 Task: Open the recipe coral template from the template gallery.
Action: Mouse moved to (47, 89)
Screenshot: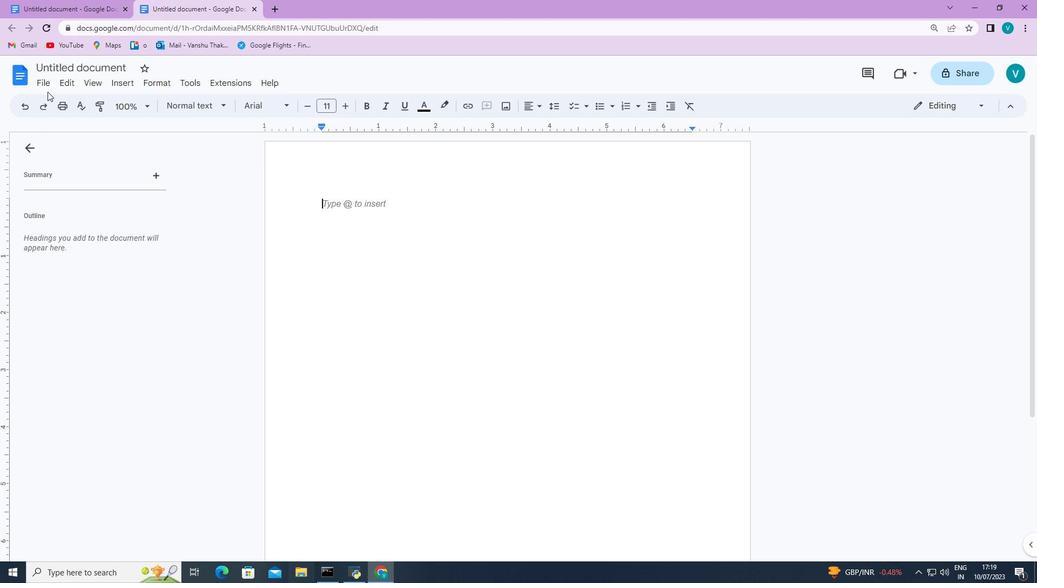 
Action: Mouse pressed left at (47, 89)
Screenshot: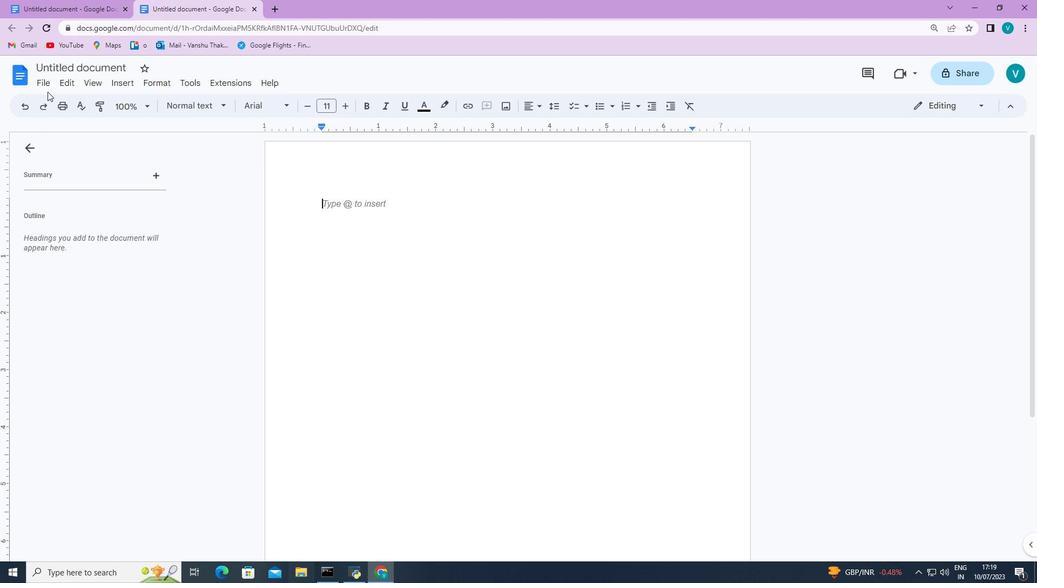 
Action: Mouse moved to (47, 82)
Screenshot: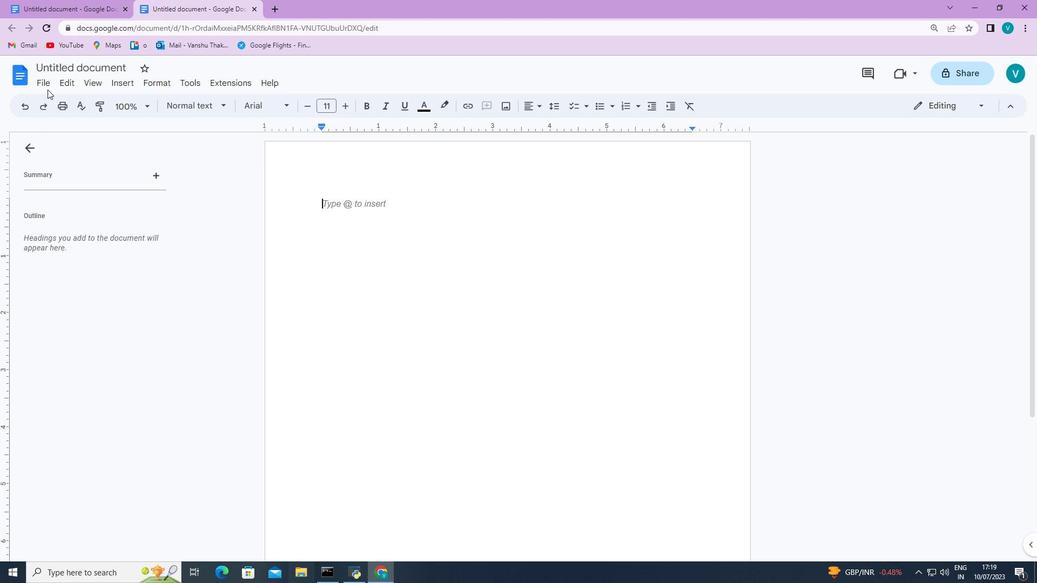 
Action: Mouse pressed left at (47, 82)
Screenshot: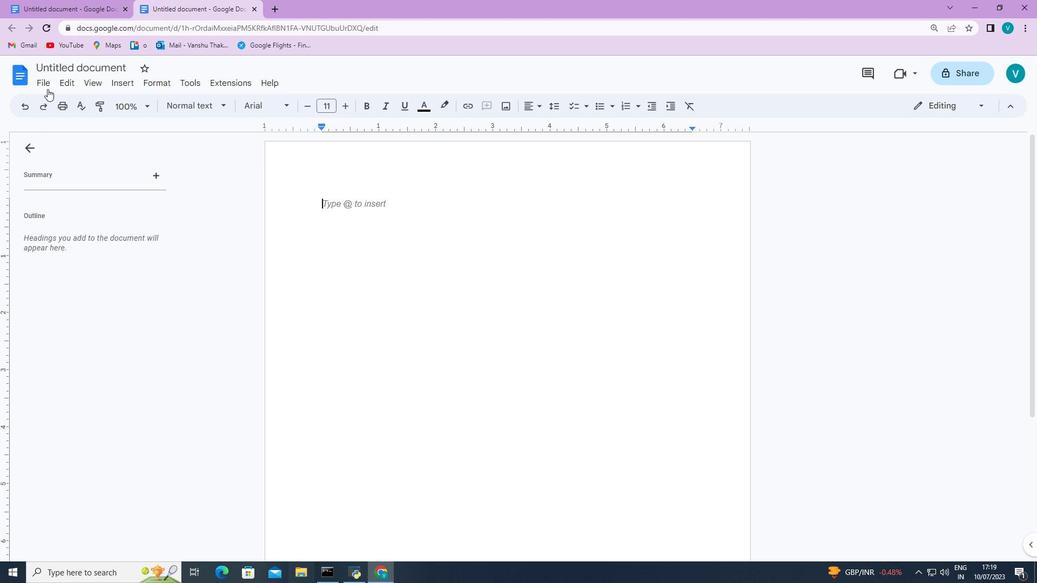 
Action: Mouse moved to (252, 126)
Screenshot: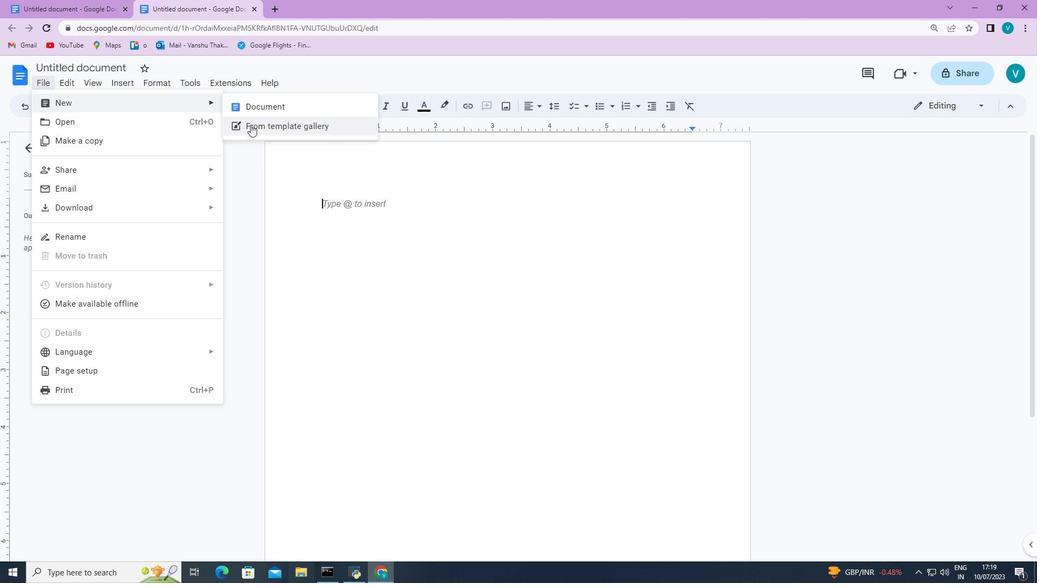 
Action: Mouse pressed left at (252, 126)
Screenshot: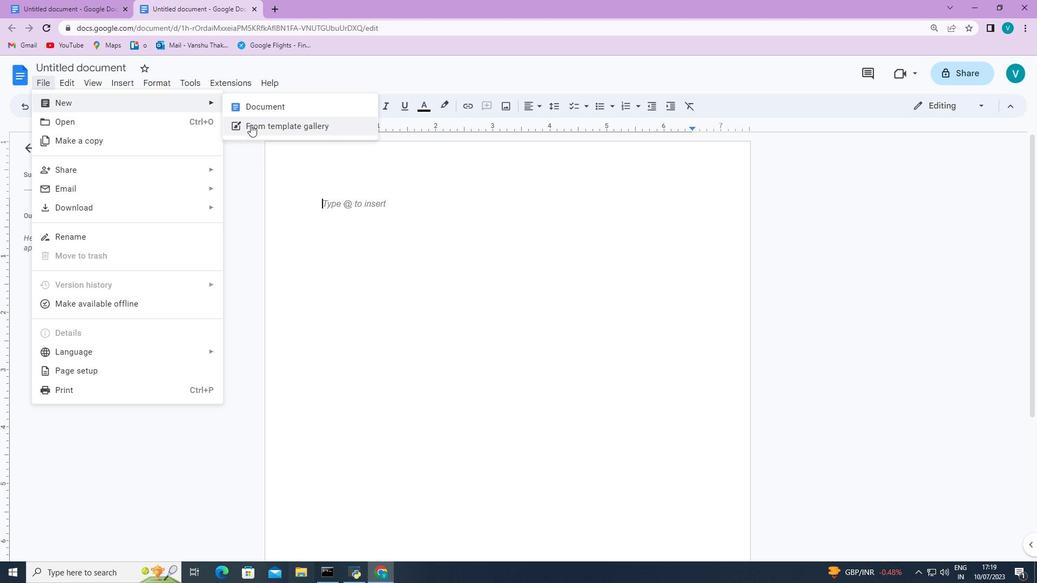 
Action: Mouse moved to (316, 220)
Screenshot: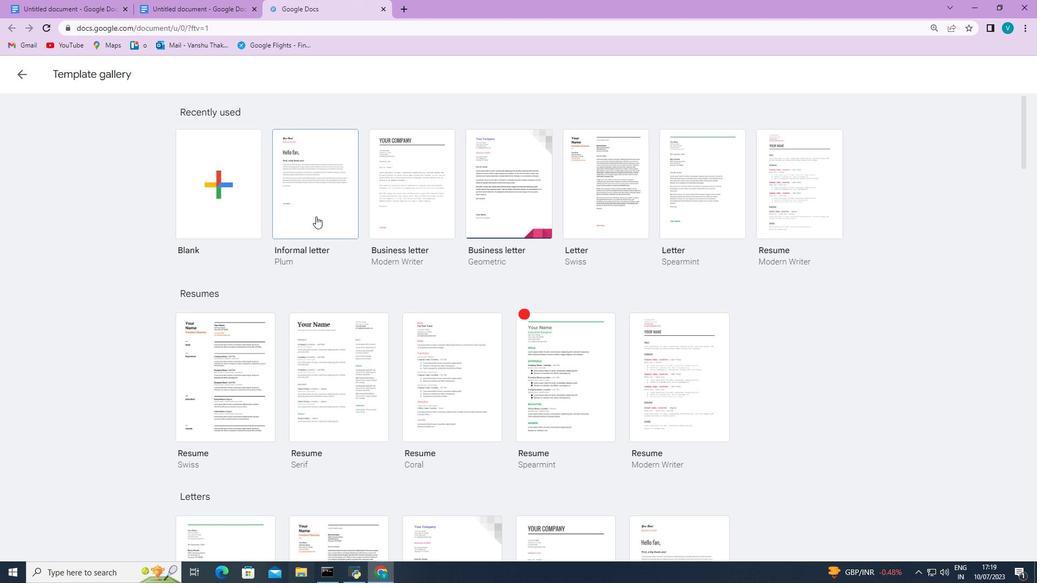 
Action: Mouse scrolled (316, 219) with delta (0, 0)
Screenshot: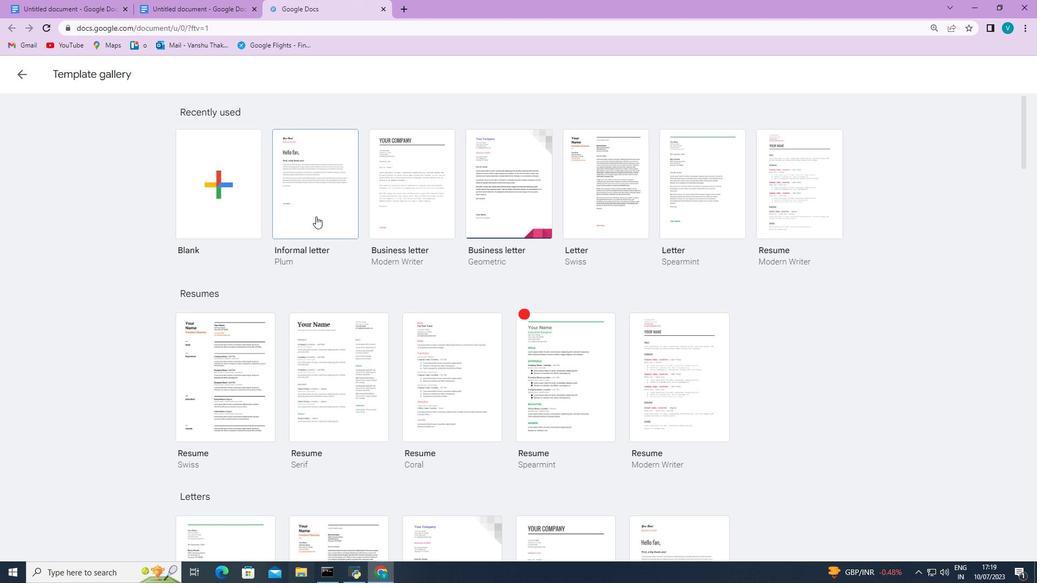 
Action: Mouse moved to (317, 222)
Screenshot: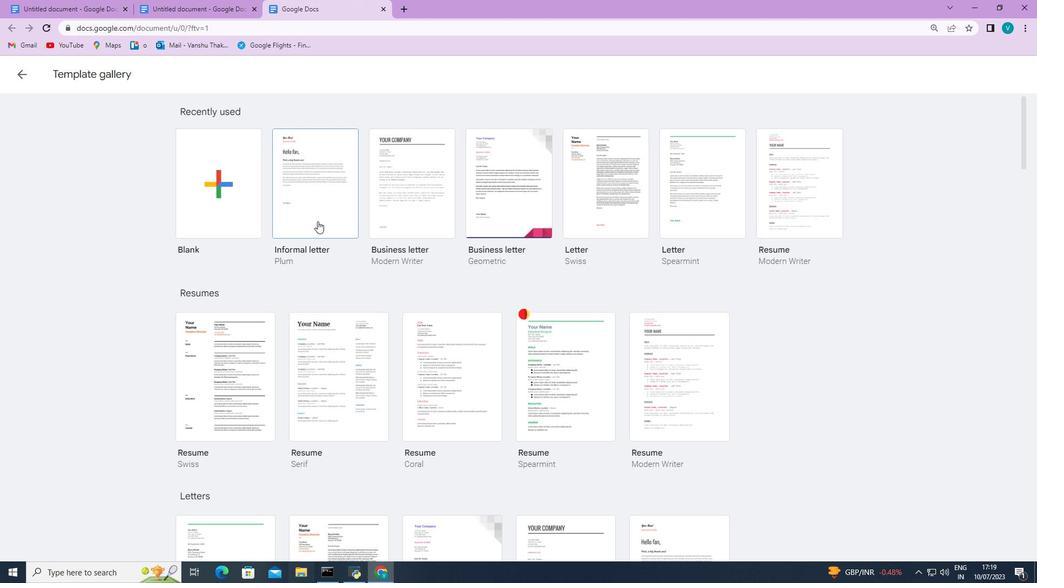 
Action: Mouse scrolled (317, 221) with delta (0, 0)
Screenshot: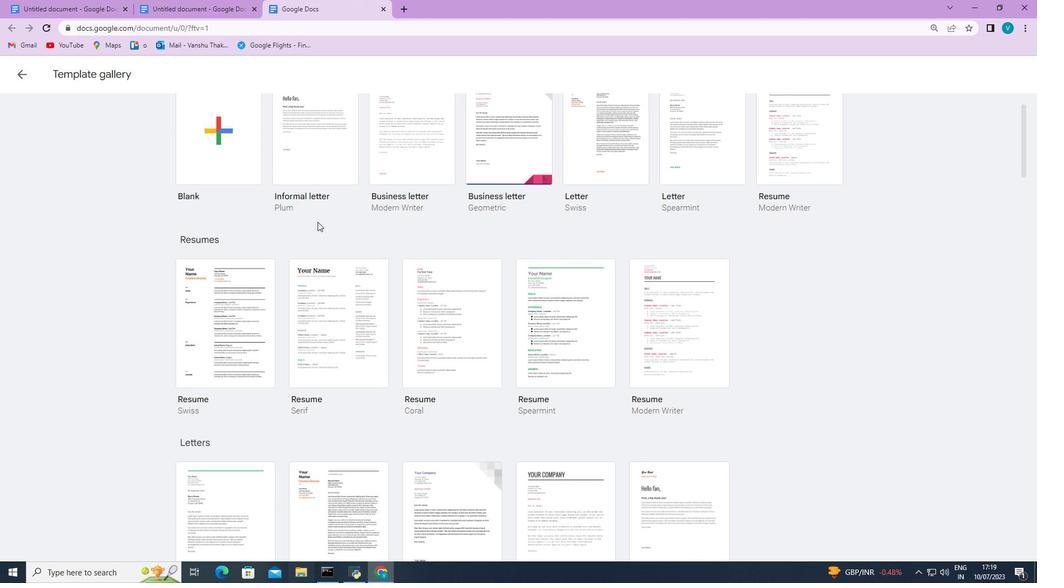 
Action: Mouse scrolled (317, 221) with delta (0, 0)
Screenshot: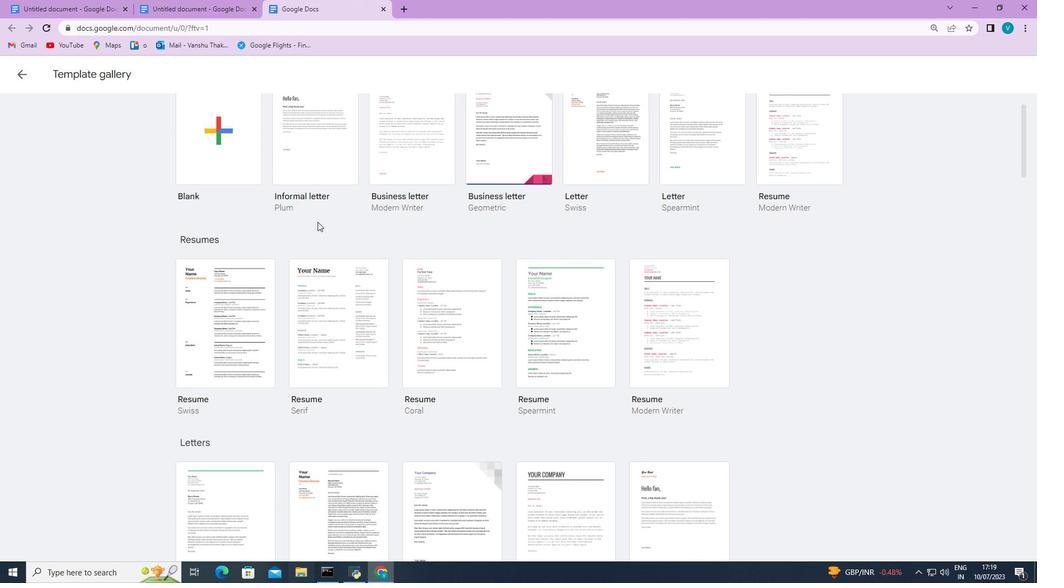 
Action: Mouse scrolled (317, 221) with delta (0, 0)
Screenshot: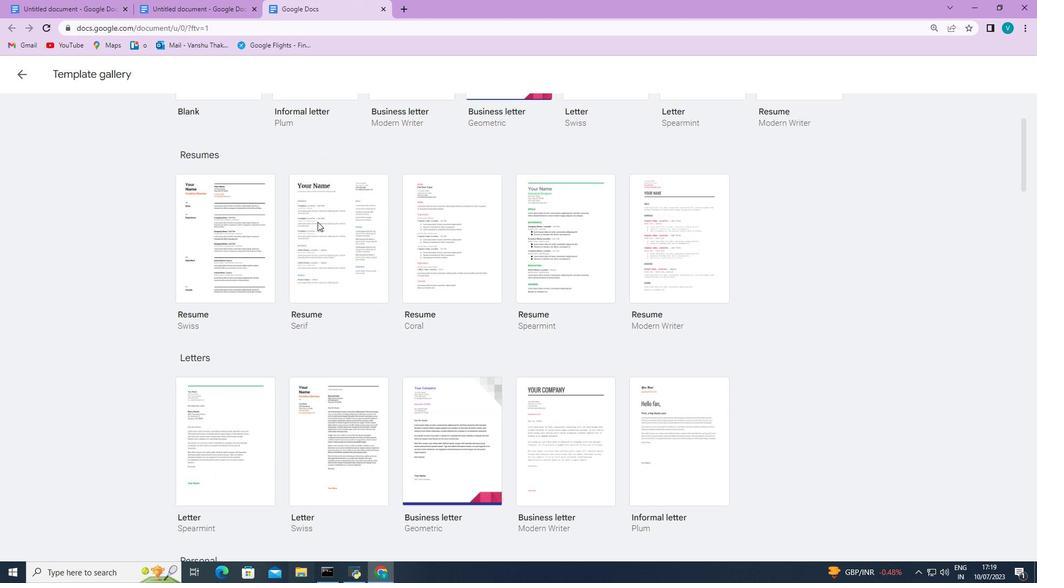 
Action: Mouse scrolled (317, 221) with delta (0, 0)
Screenshot: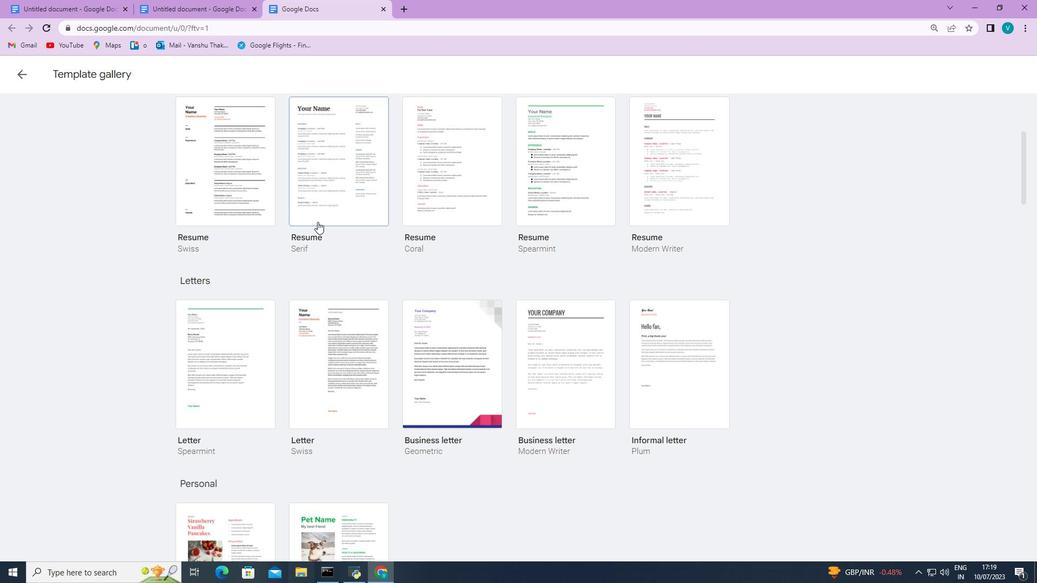 
Action: Mouse scrolled (317, 221) with delta (0, 0)
Screenshot: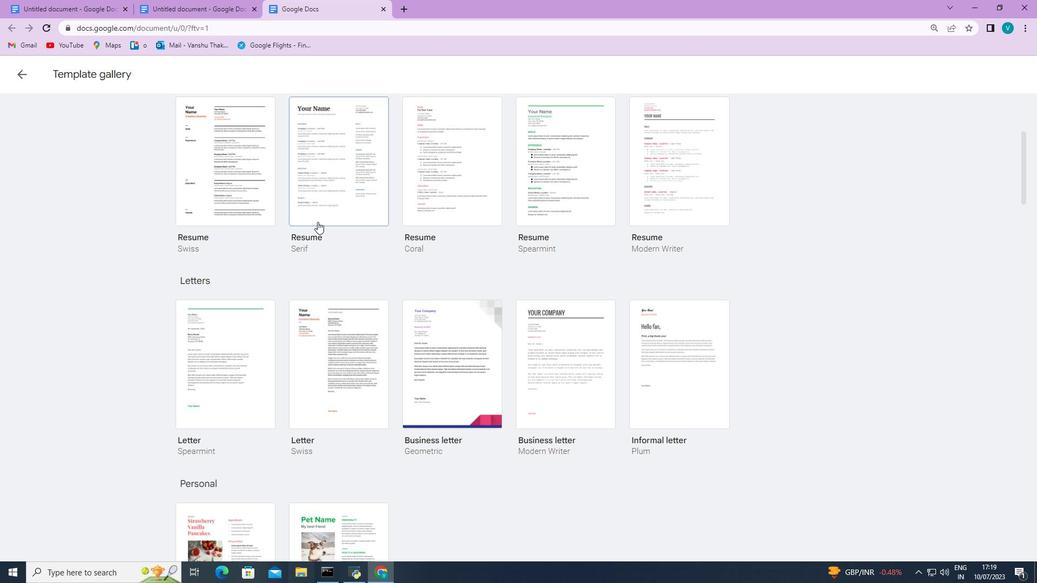 
Action: Mouse scrolled (317, 221) with delta (0, 0)
Screenshot: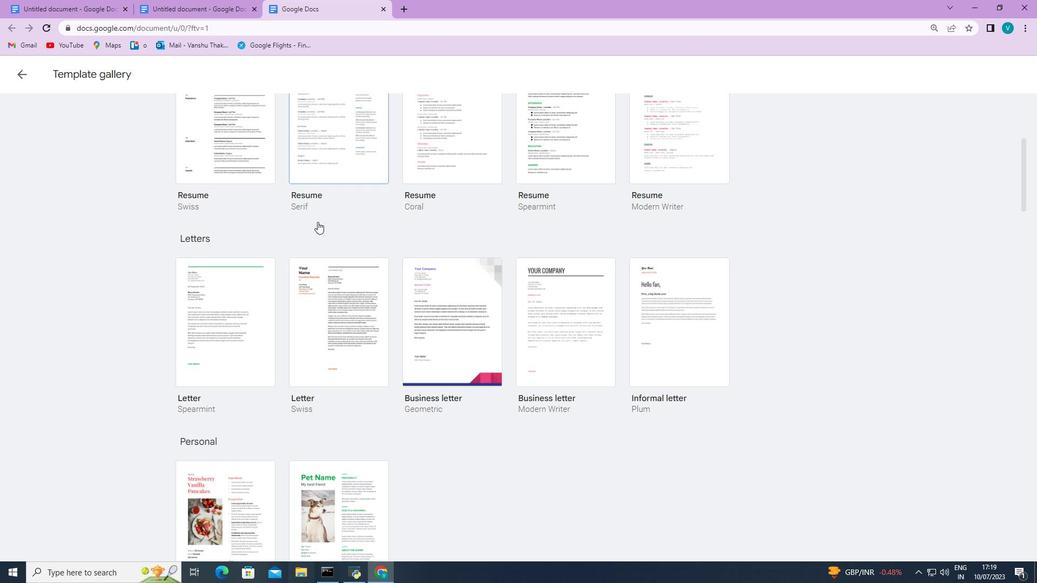 
Action: Mouse scrolled (317, 221) with delta (0, 0)
Screenshot: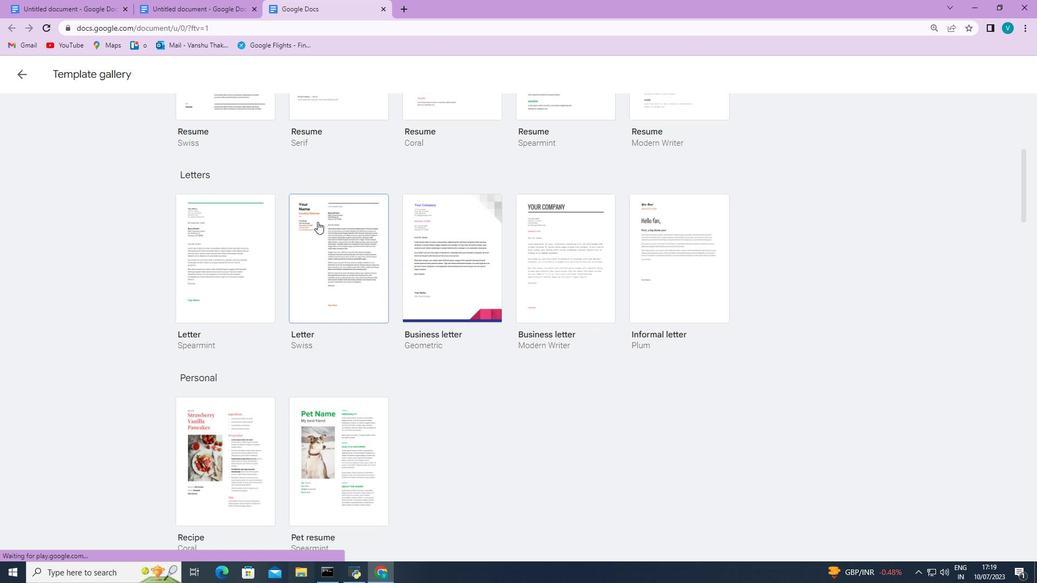 
Action: Mouse moved to (224, 366)
Screenshot: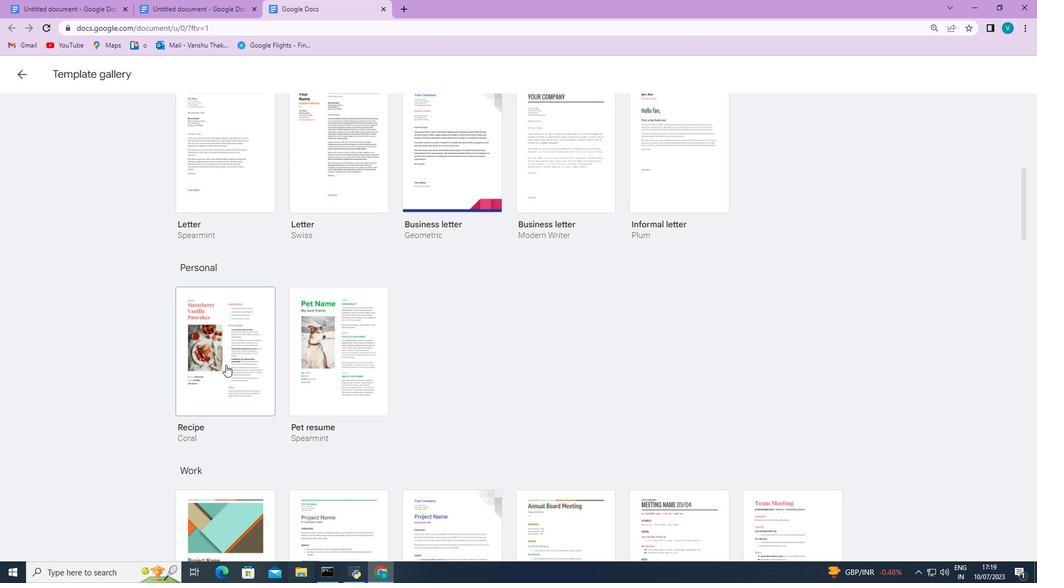 
Action: Mouse pressed left at (224, 366)
Screenshot: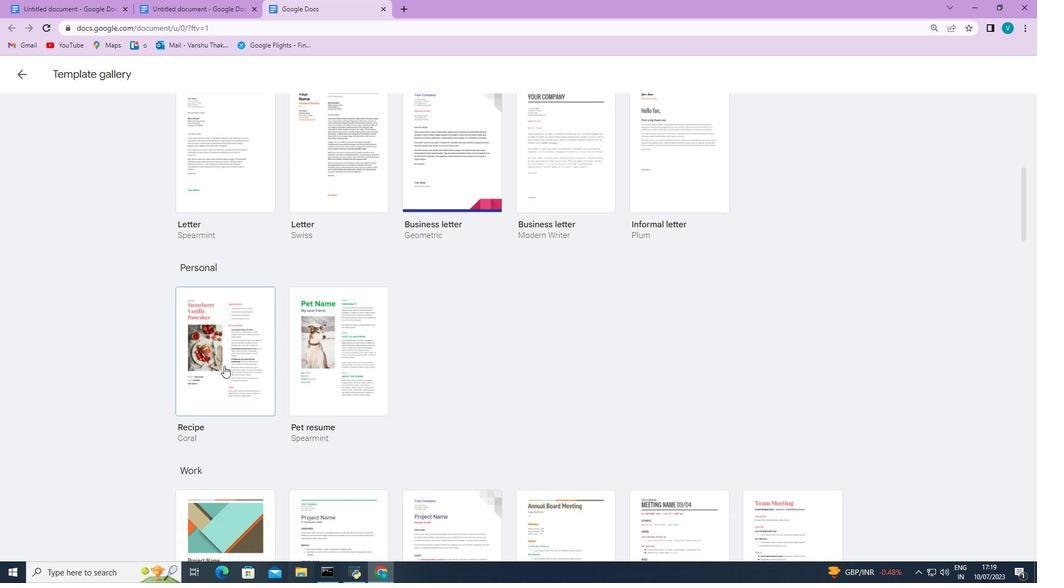 
